 Task: Book a 75-minute training on team productivity.
Action: Mouse moved to (501, 271)
Screenshot: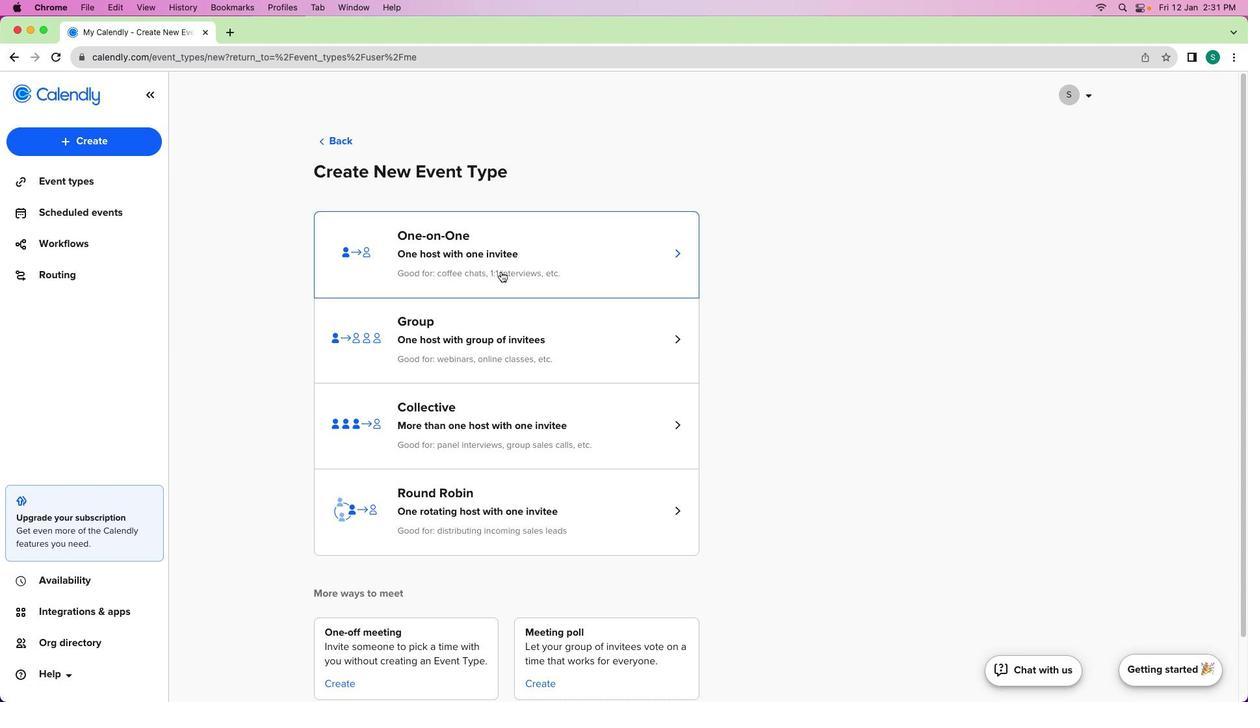 
Action: Mouse pressed left at (501, 271)
Screenshot: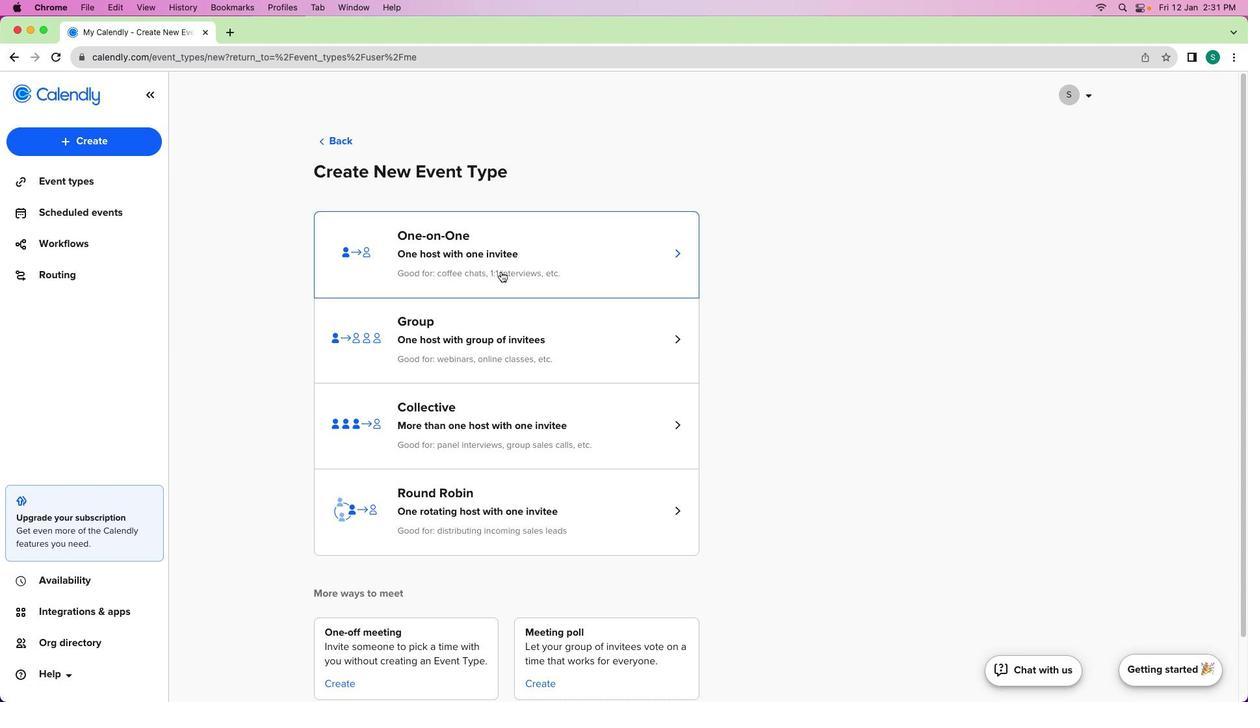 
Action: Mouse moved to (209, 196)
Screenshot: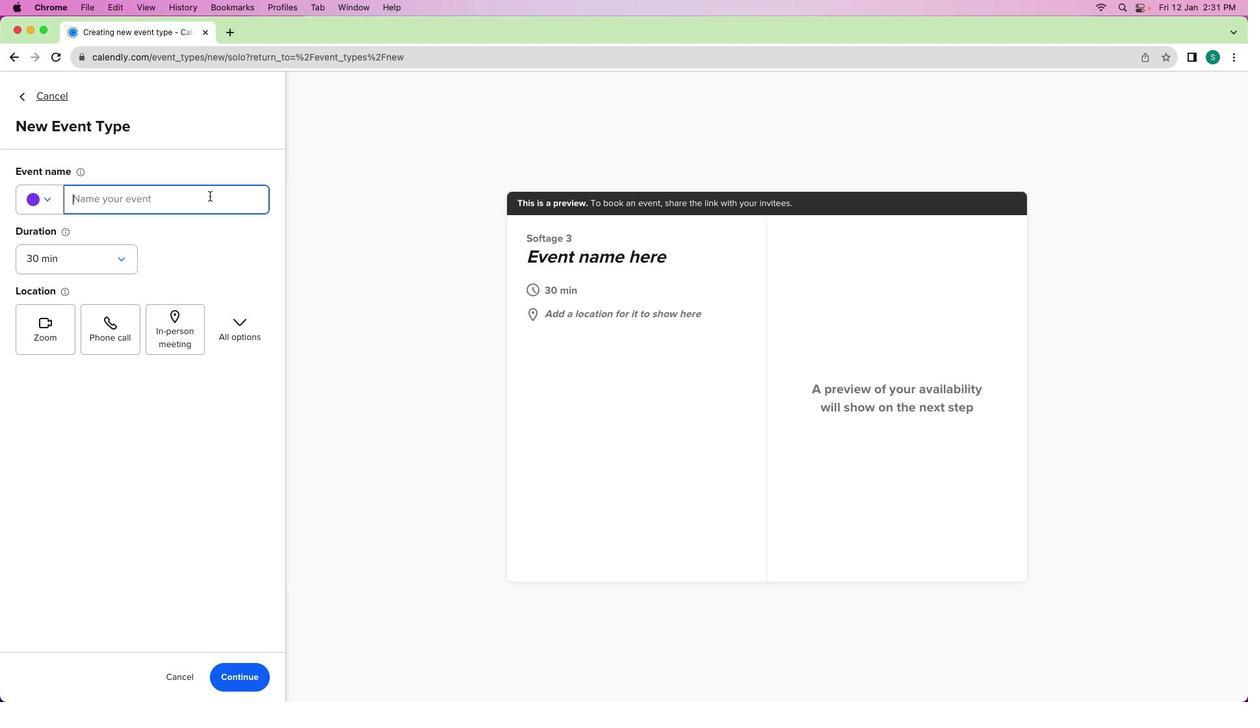 
Action: Mouse pressed left at (209, 196)
Screenshot: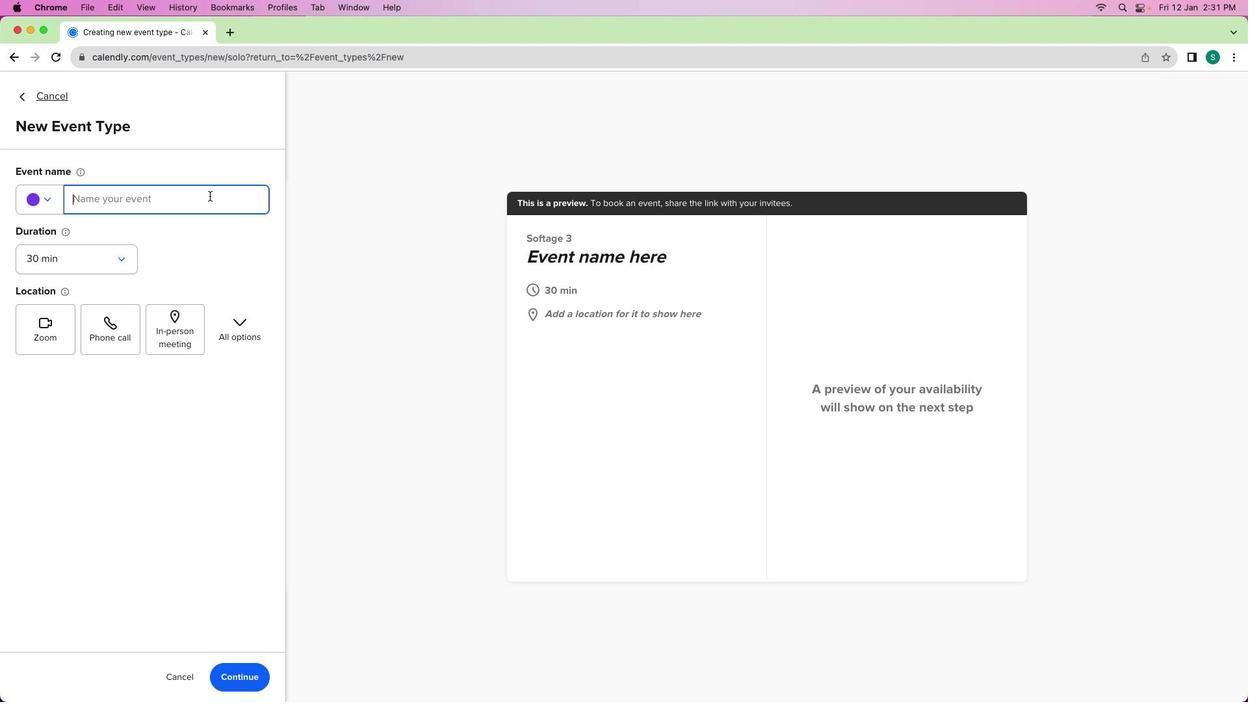 
Action: Mouse moved to (258, 229)
Screenshot: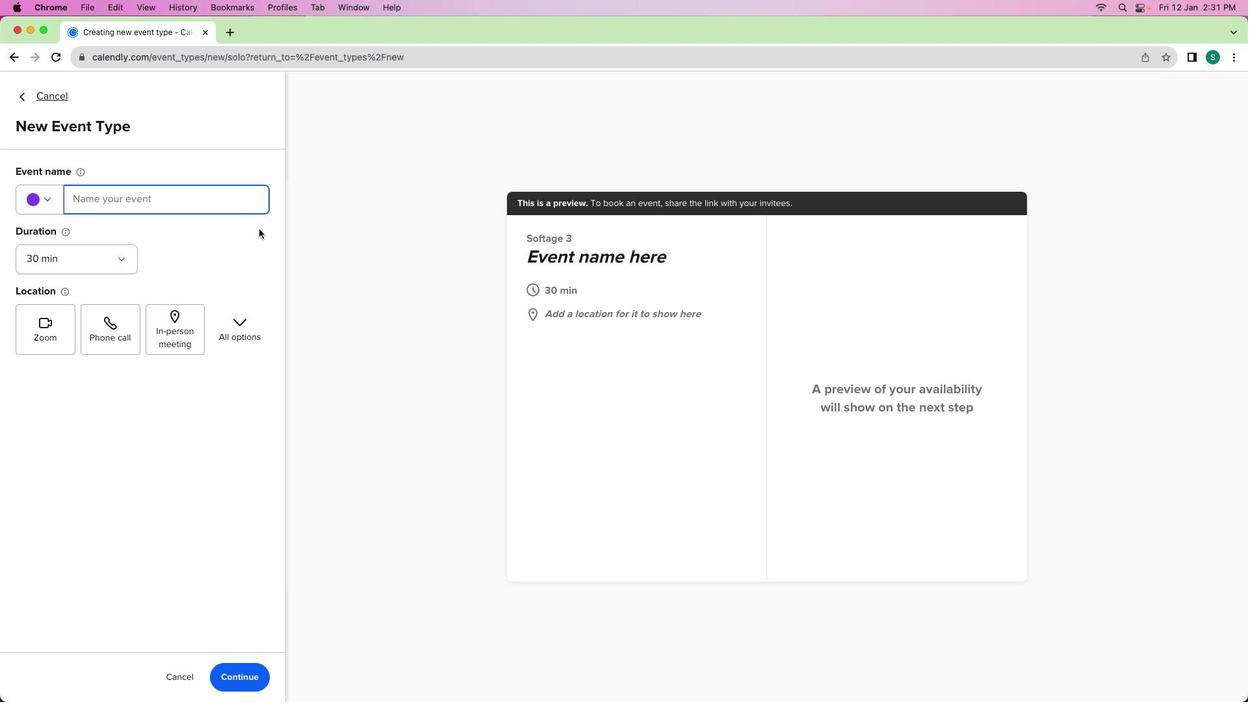
Action: Key pressed Key.shift'T''e''a''m'Key.spaceKey.shift'P''r''o''d''u''c''t''i''v''i''t''y'Key.spaceKey.shift'T''r''a''i''n''i''n''g'Key.spaceKey.shift'S''e''s''s''i''o''n'
Screenshot: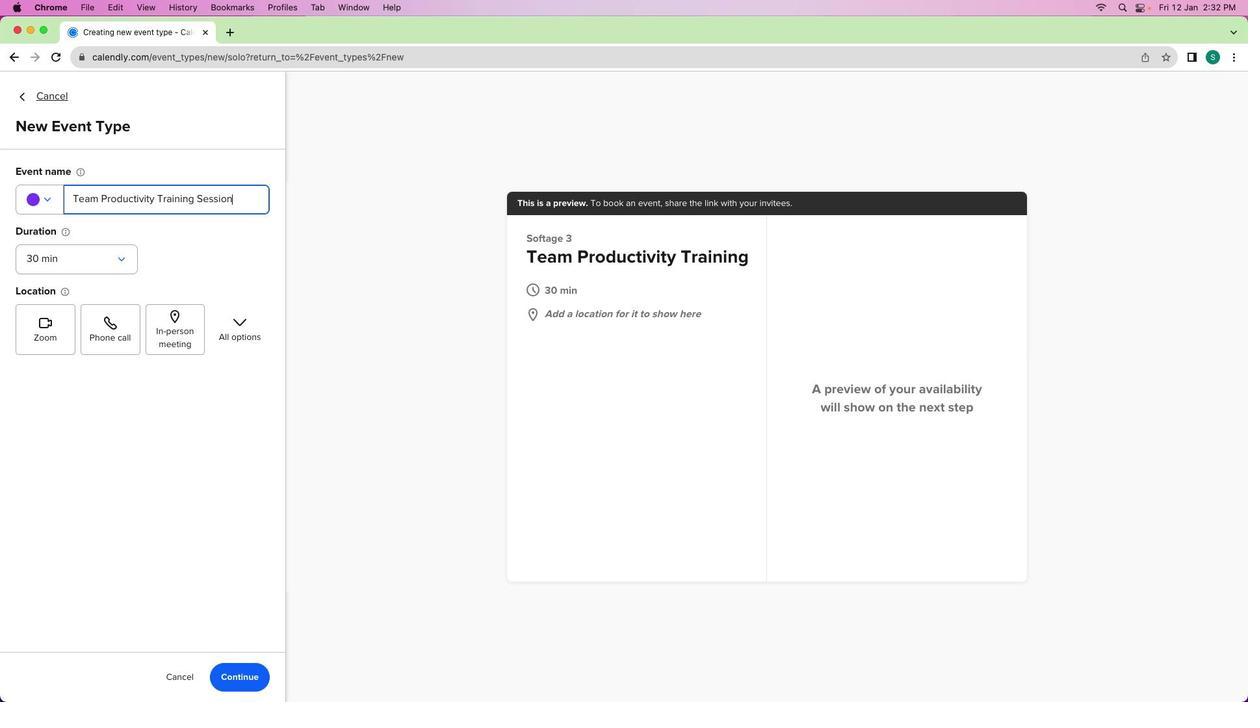 
Action: Mouse moved to (124, 265)
Screenshot: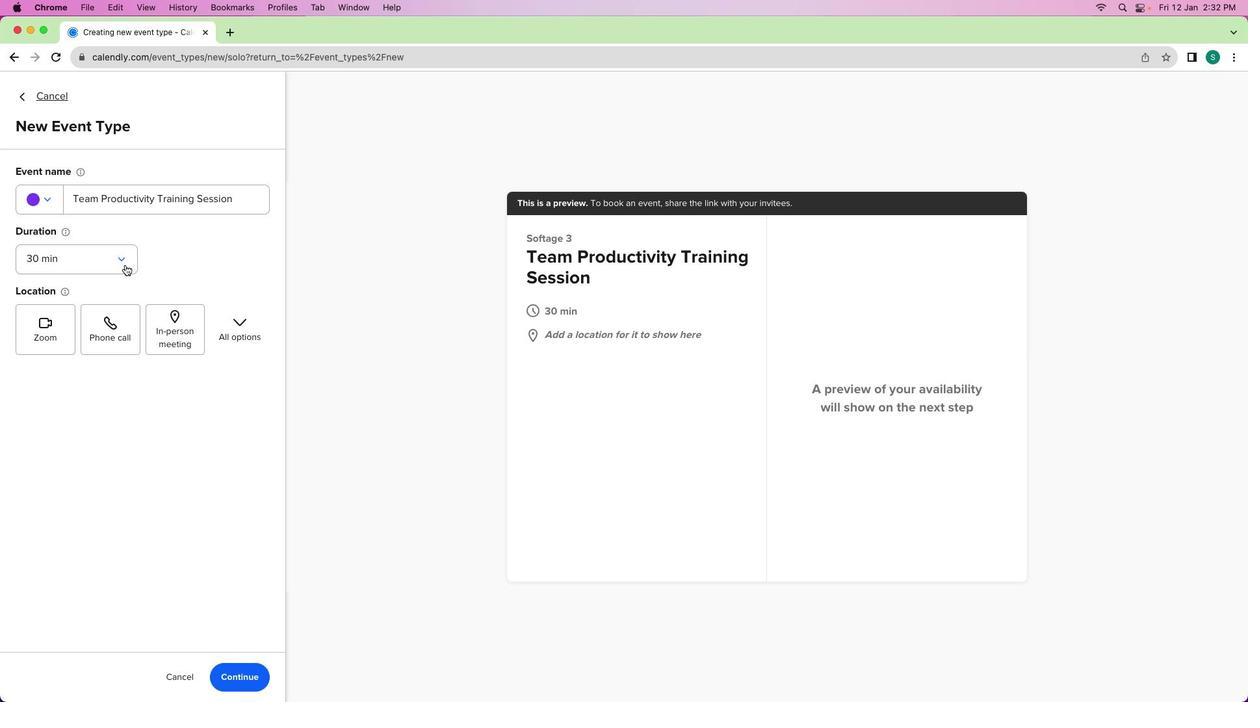 
Action: Mouse pressed left at (124, 265)
Screenshot: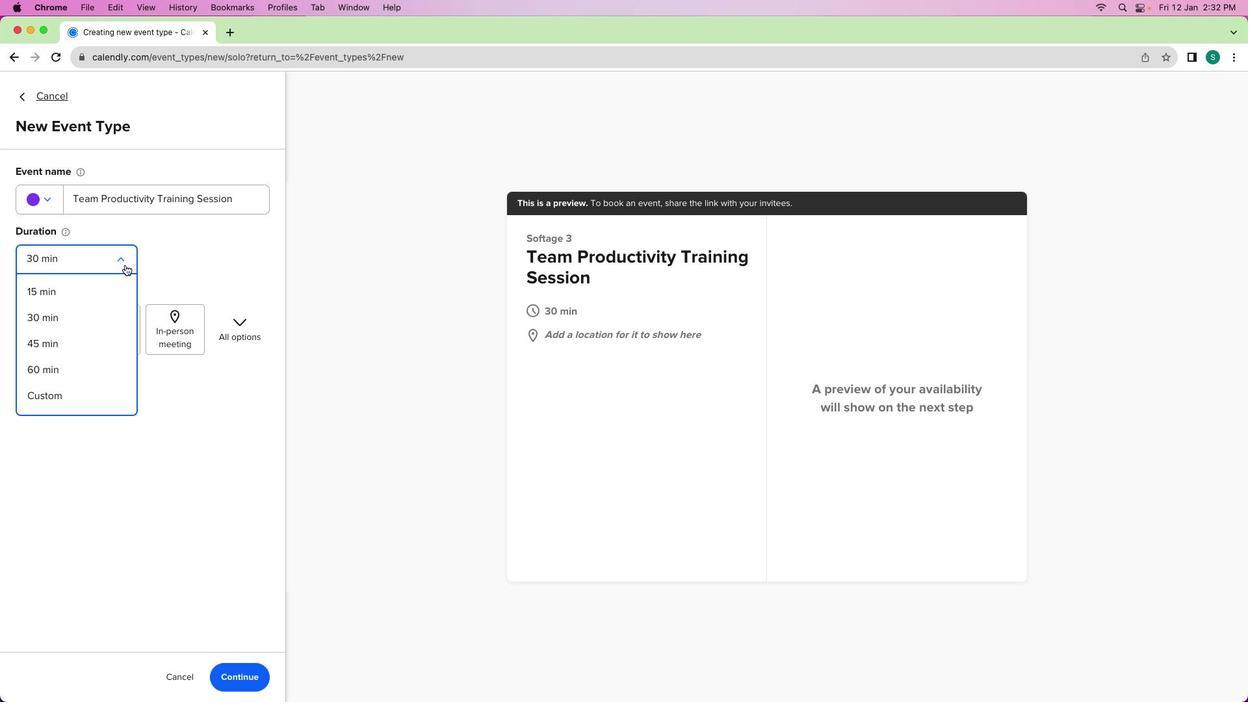 
Action: Mouse moved to (46, 395)
Screenshot: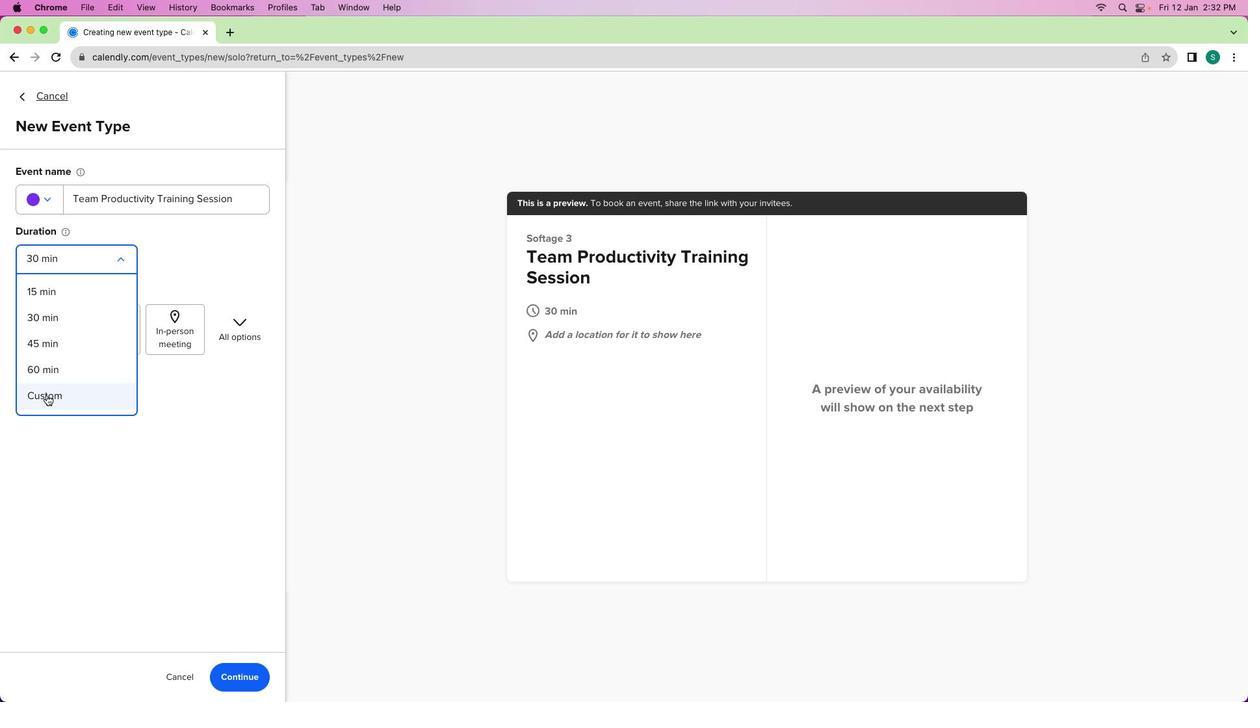 
Action: Mouse pressed left at (46, 395)
Screenshot: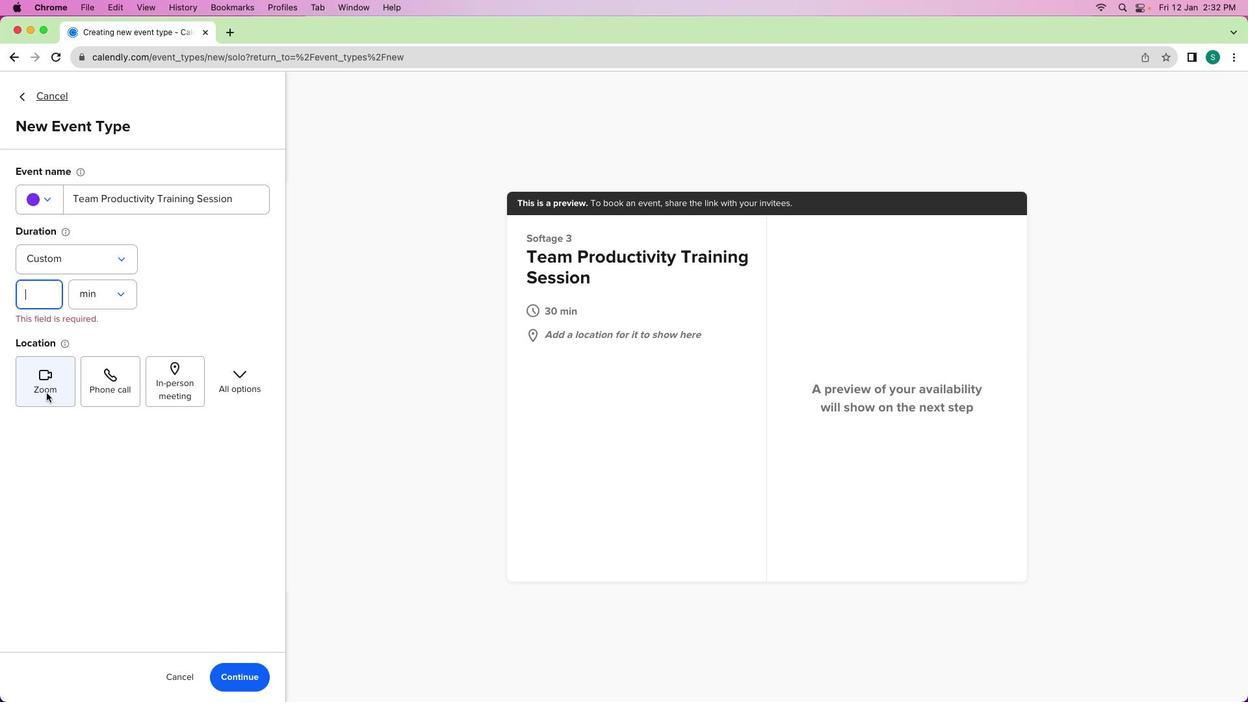 
Action: Mouse moved to (31, 302)
Screenshot: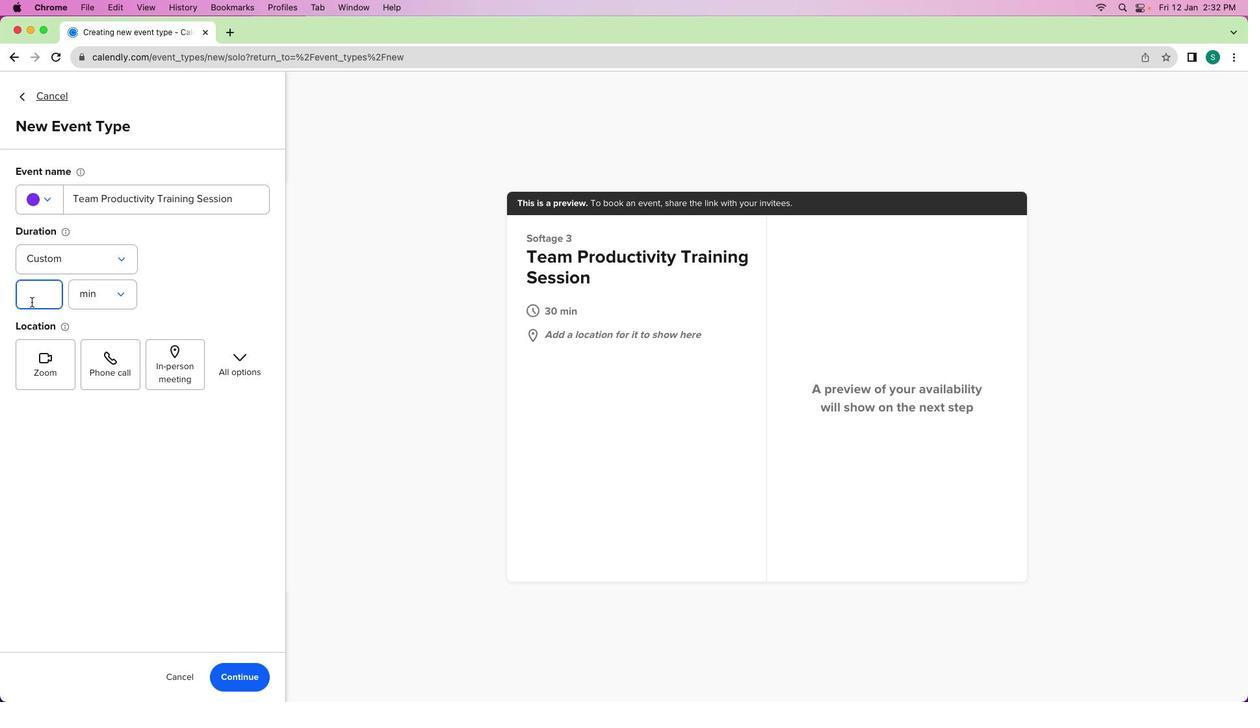 
Action: Key pressed '7''5'
Screenshot: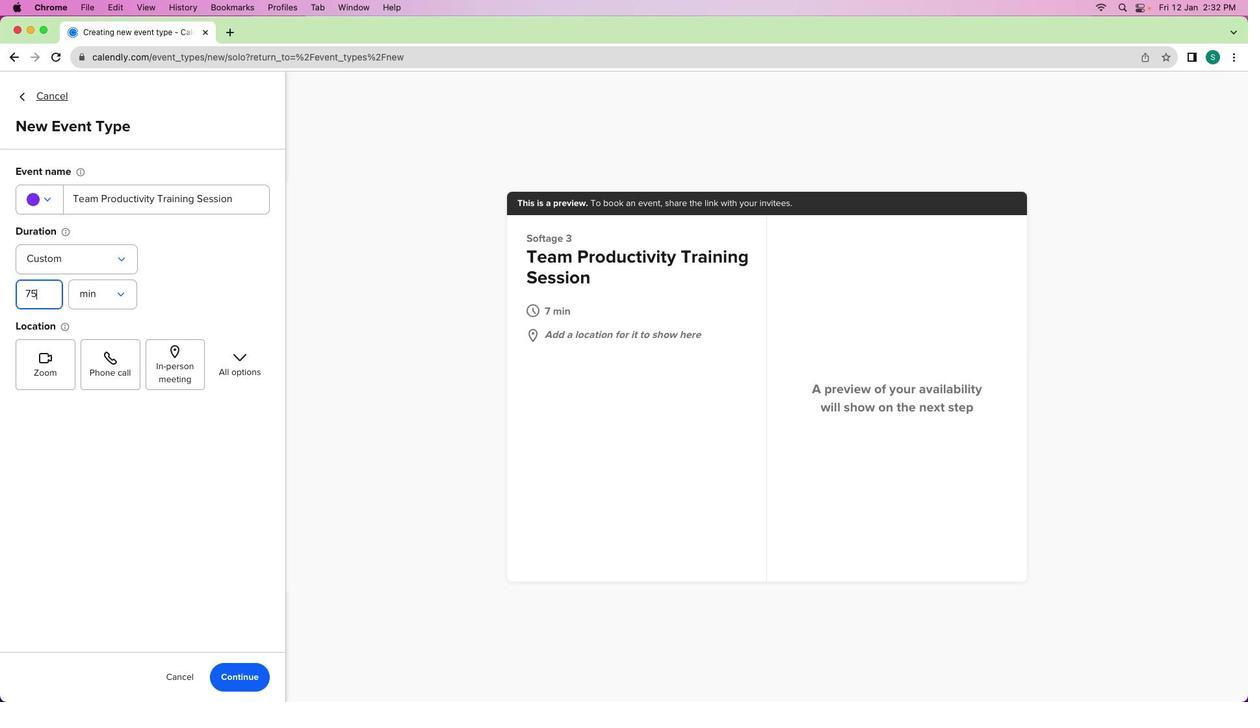 
Action: Mouse moved to (39, 375)
Screenshot: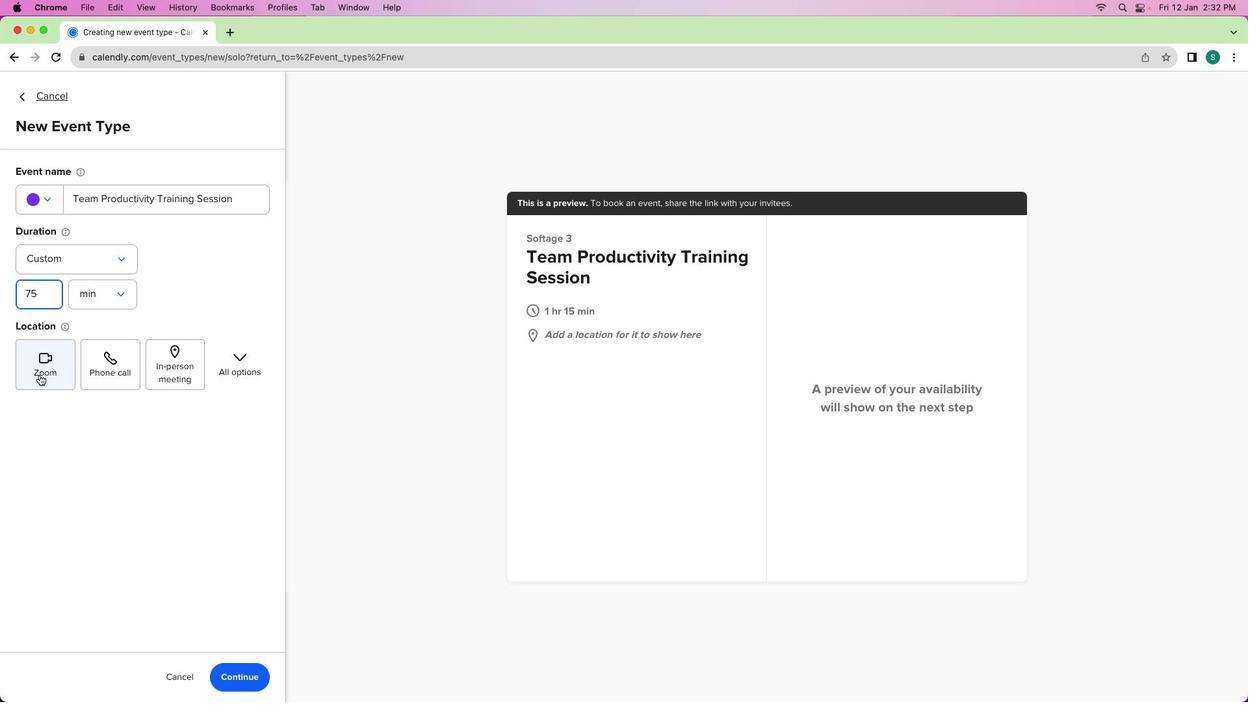 
Action: Mouse pressed left at (39, 375)
Screenshot: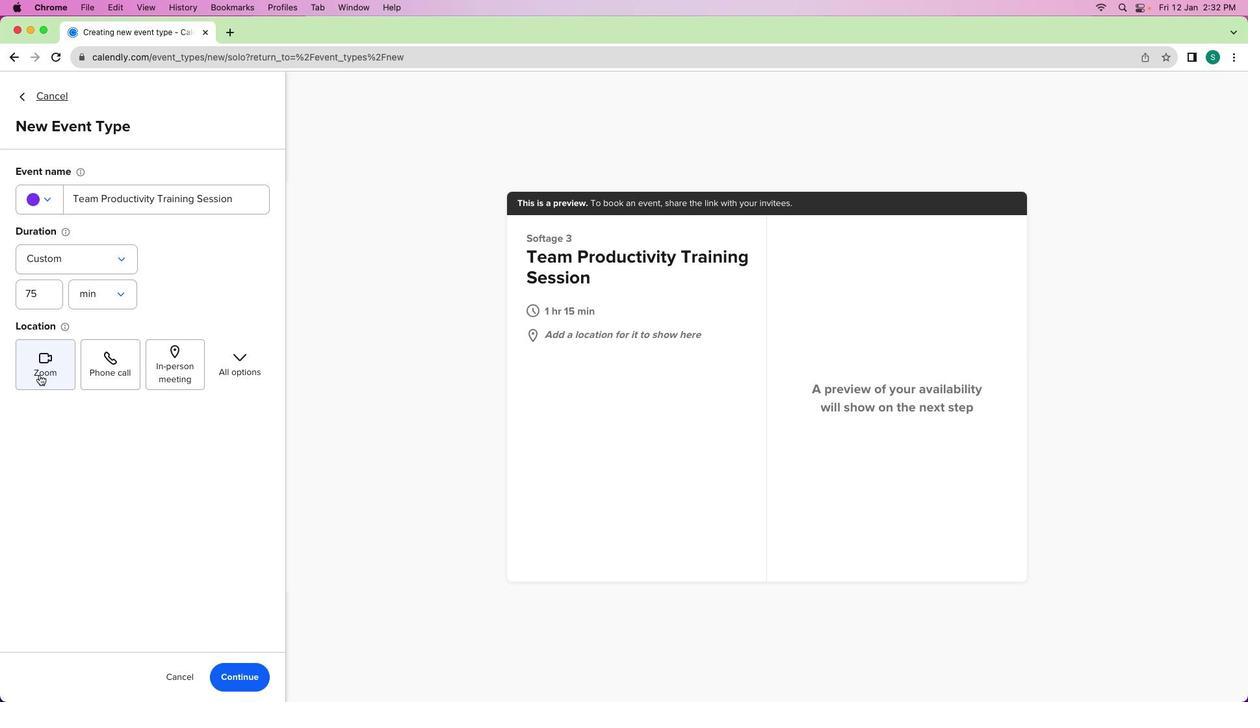 
Action: Mouse moved to (249, 682)
Screenshot: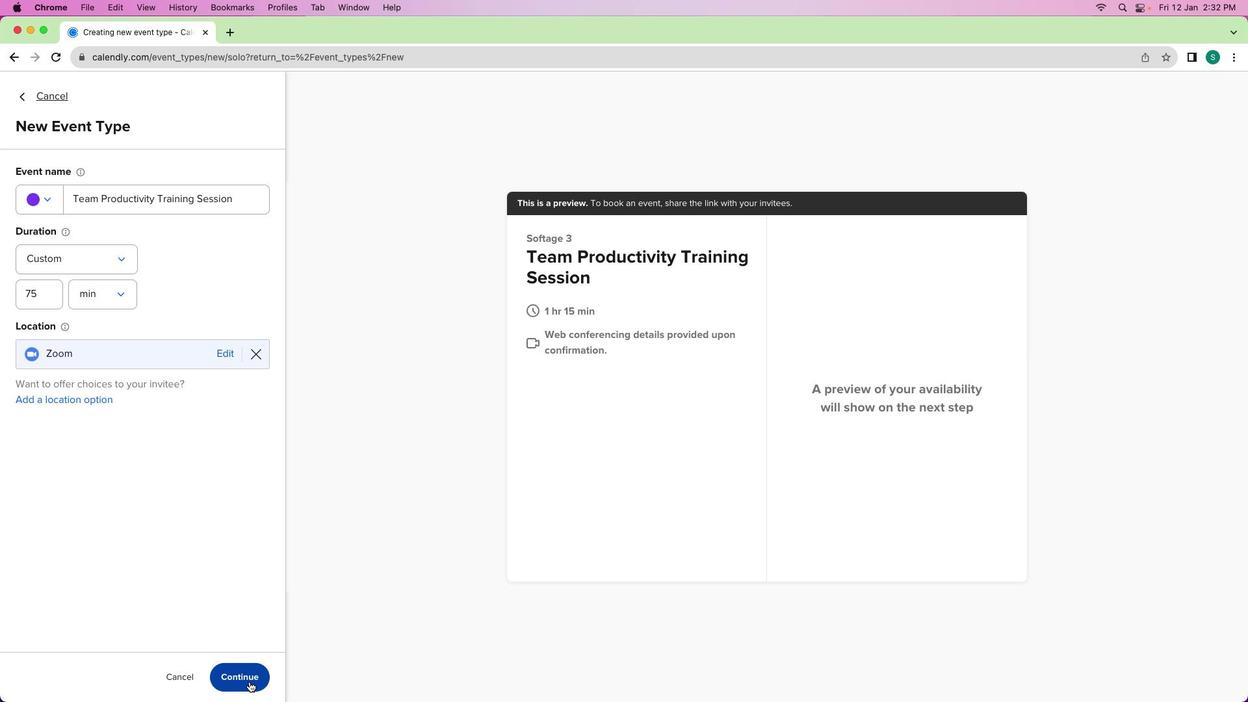 
Action: Mouse scrolled (249, 682) with delta (0, 0)
Screenshot: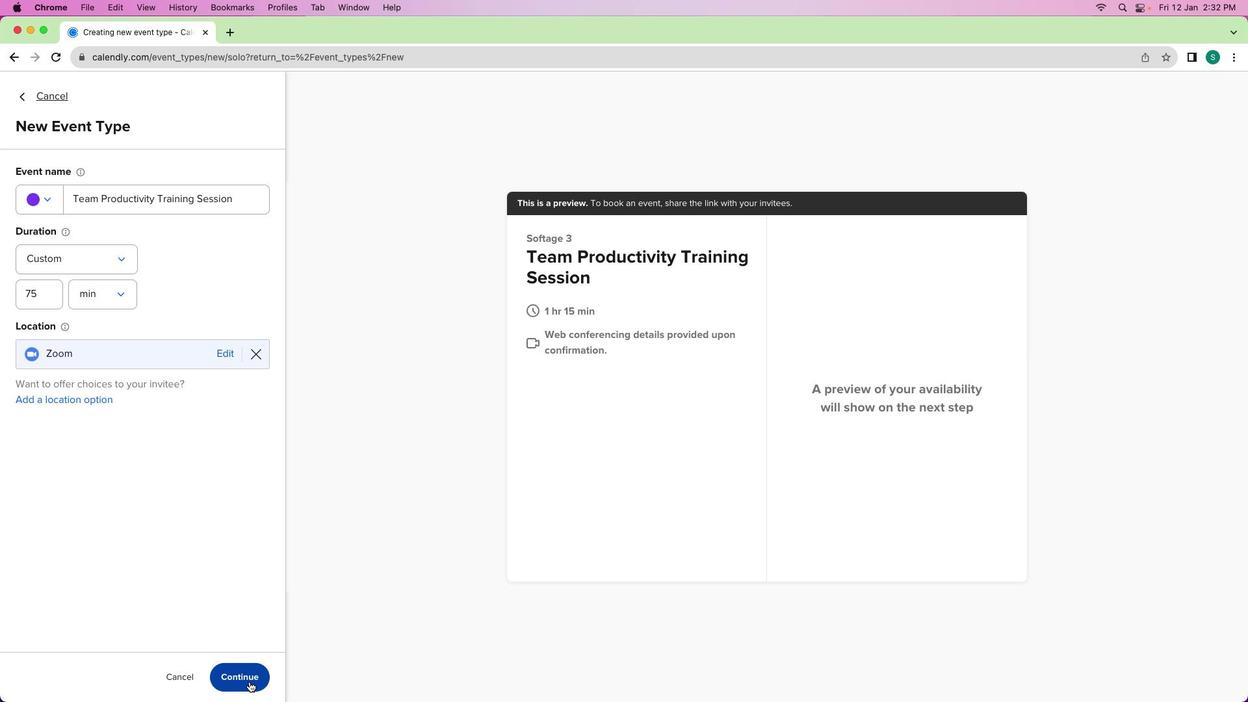 
Action: Mouse pressed left at (249, 682)
Screenshot: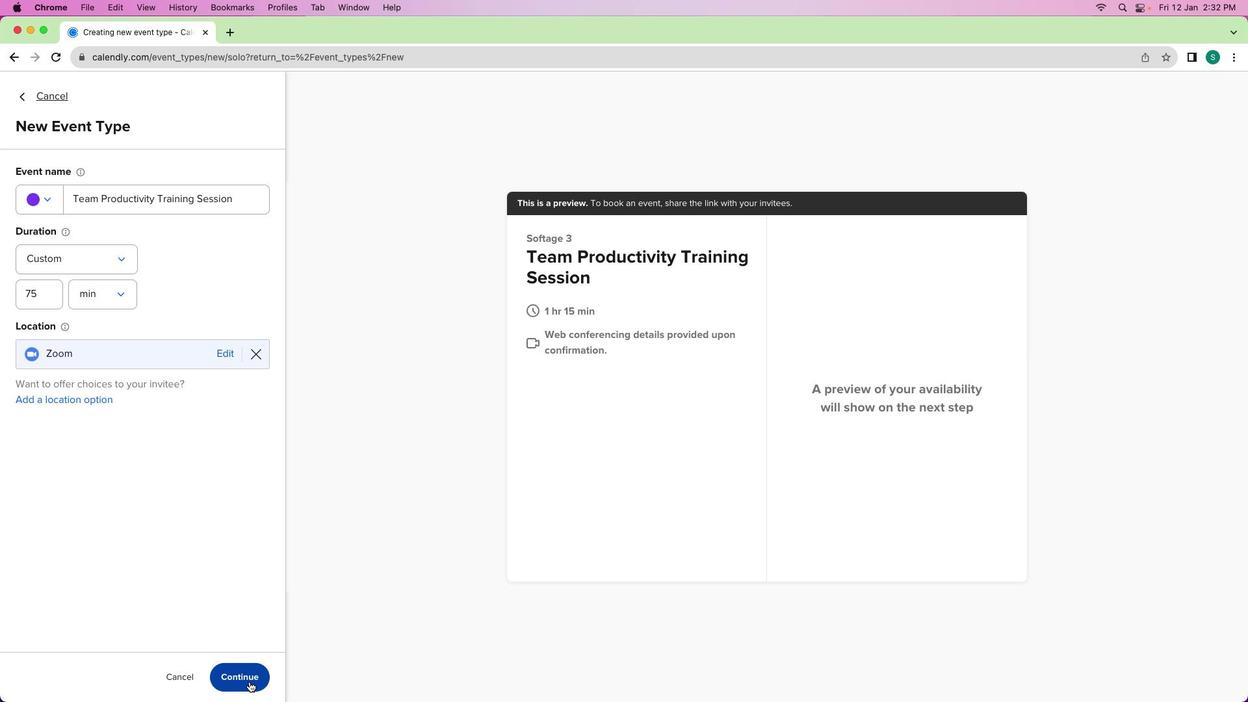 
Action: Mouse moved to (118, 222)
Screenshot: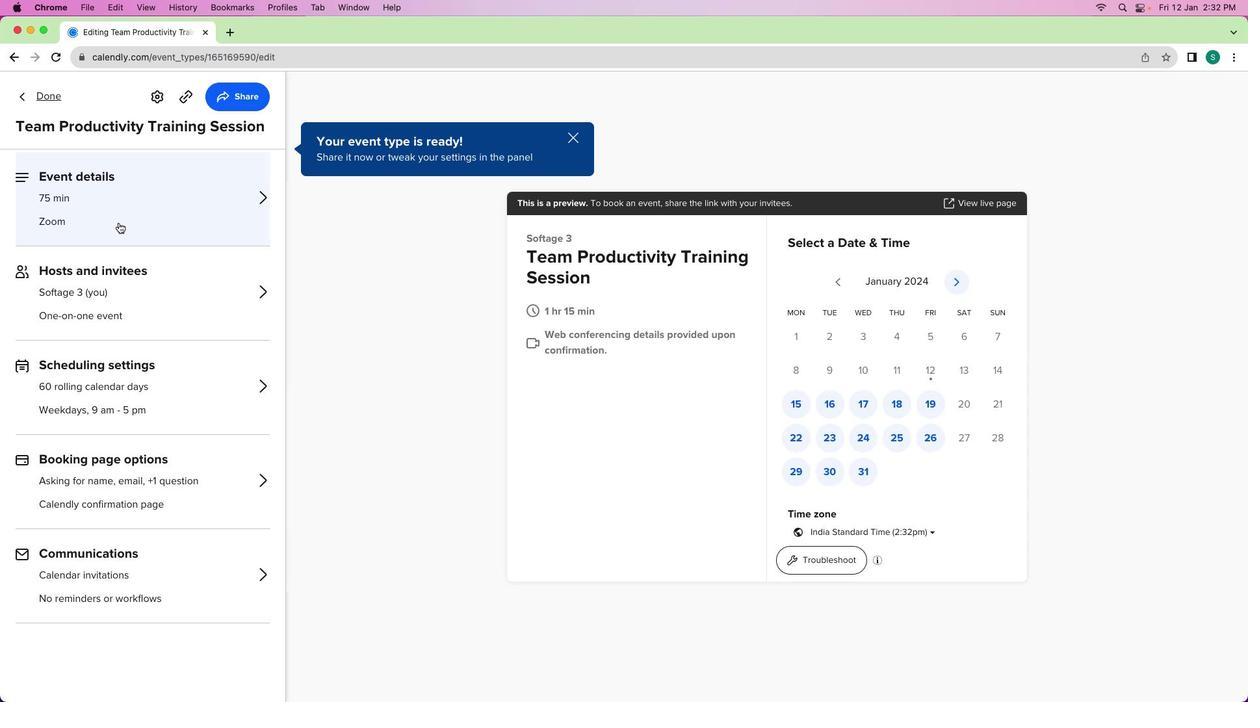 
Action: Mouse pressed left at (118, 222)
Screenshot: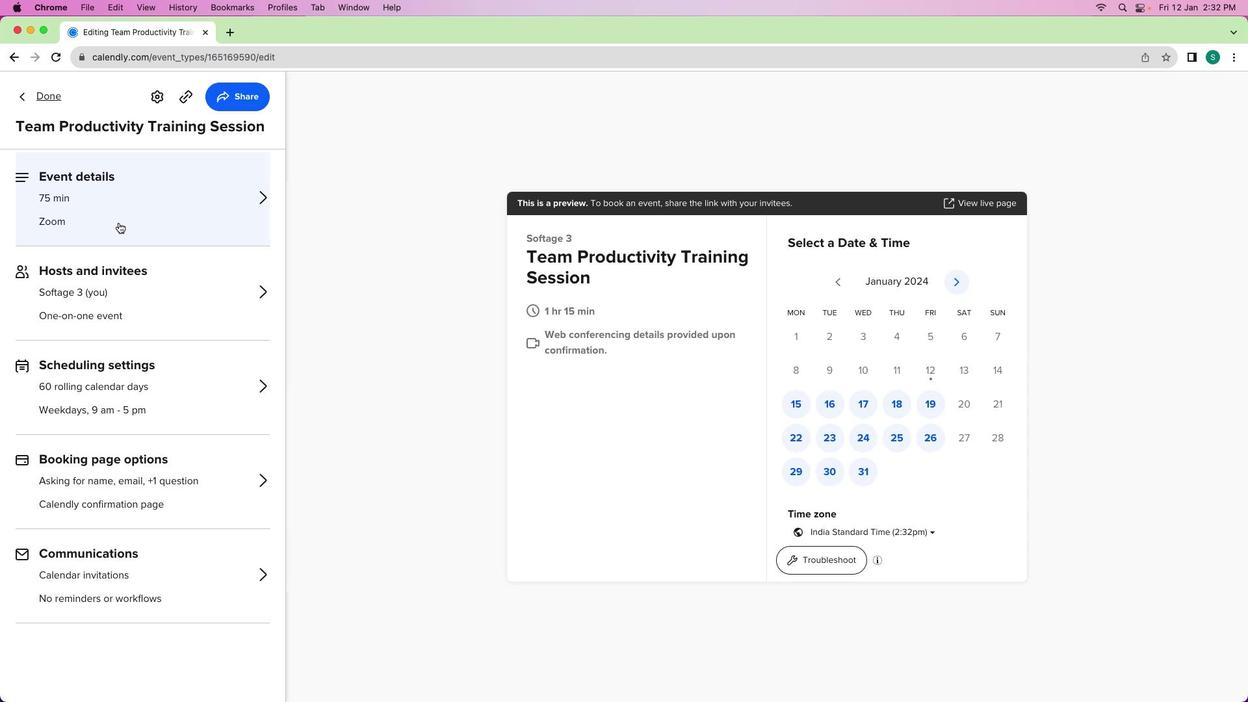 
Action: Mouse moved to (155, 503)
Screenshot: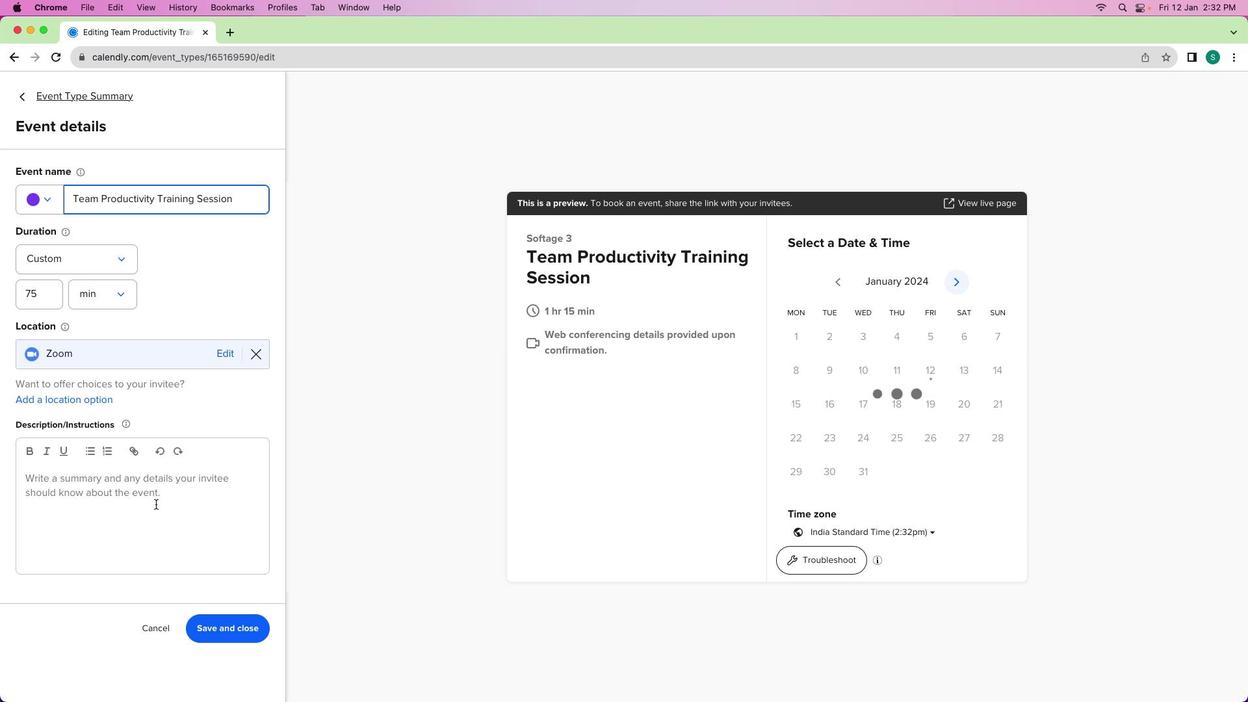
Action: Mouse pressed left at (155, 503)
Screenshot: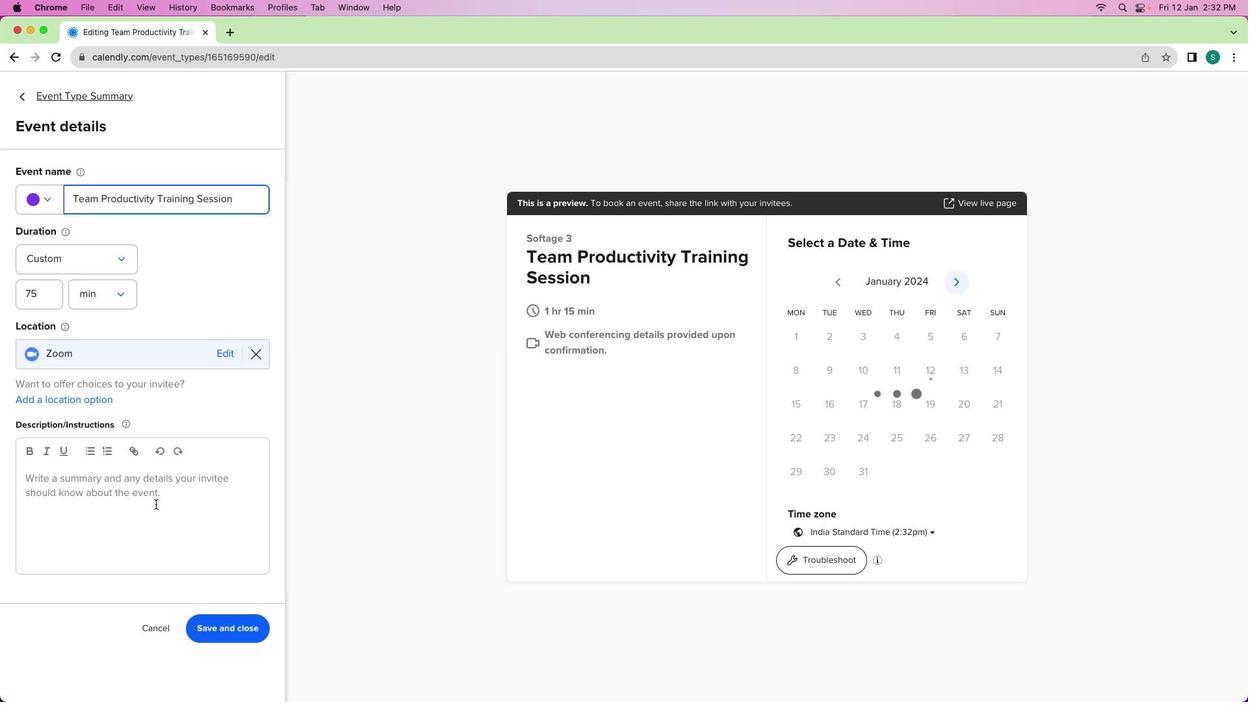 
Action: Mouse moved to (131, 485)
Screenshot: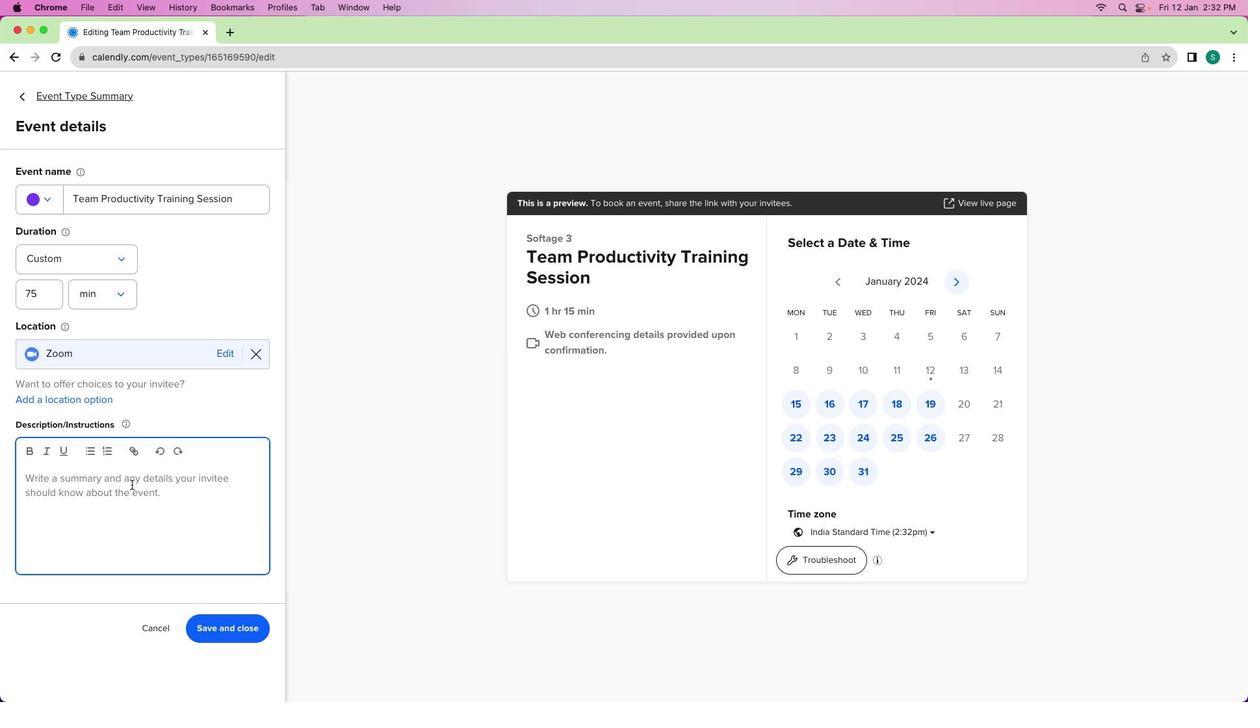 
Action: Key pressed Key.shift'H''i'Key.space't''e''a''m'','Key.enterKey.shift'T''o'Key.space'b''o''o''s''t'Key.space'o''u''r'Key.space't''e''a''m''s'Key.backspace"'"'s'Key.space'p''r''o''d''u''c''t''i''v''i''t''y'','Key.spaceKey.shift'I'"'"'e'Key.backspace'v''e'Key.space's''c''h''e''d''u''l''e''d'Key.spaceKey.space'a'Key.space't''r''a''i''n''i''n''g'Key.space's''e''s''s''i''o''n''.'Key.spaceKey.shift'W''e'"'"'l''l'Key.space'c''o''v''e''r'Key.space'e''f''f''e''c''t''i''v''e''n'Key.backspaceKey.space's''r'Key.backspace't''r''a''t''e''g''i''e''s'','Key.space't''o''o''l''s'Key.spaceKey.backspace','Key.space'a''n''d'Key.space'b''e''s''t'Key.space'p''r''a''c''t''i''c''e''s'Key.space'f''o''r'Key.space'o''p''t''i''m''i''z''i''n''g''.'Key.leftKey.space'p''r''o''d''u''c''t''i''v''i''t''y'Key.rightKey.enterKey.enterKey.shift'E''x''c''i''t''e''d'Key.space't''o'Key.space'e''m''h''a'Key.backspaceKey.backspaceKey.backspace'n''h''a''n''c''e'Key.space'o''u''r'Key.space't''e''a''m''s'Key.backspace"'"'s'Key.space'e''f''f''i''e''c''i''e''n''c''y'Key.space't''o''g''e''t''e''h''r'Key.leftKey.leftKey.leftKey.leftKey.leftKey.leftKey.leftKey.leftKey.leftKey.leftKey.leftKey.leftKey.leftKey.leftKey.leftKey.backspace'i'Key.downKey.left'w'Key.backspace'e'Key.leftKey.leftKey.leftKey.leftKey.leftKey.leftKey.leftKey.leftKey.leftKey.leftKey.leftKey.leftKey.leftKey.leftKey.leftKey.leftKey.backspaceKey.downKey.shift_r'!'Key.leftKey.leftKey.leftKey.leftKey.backspaceKey.downKey.enterKey.shift'B''e''s''t'Key.space'r''e''g''a''r''d''s'','Key.enterKey.shift'S''o''f''t'Key.shift'A''h''e'Key.leftKey.backspace'g'Key.down
Screenshot: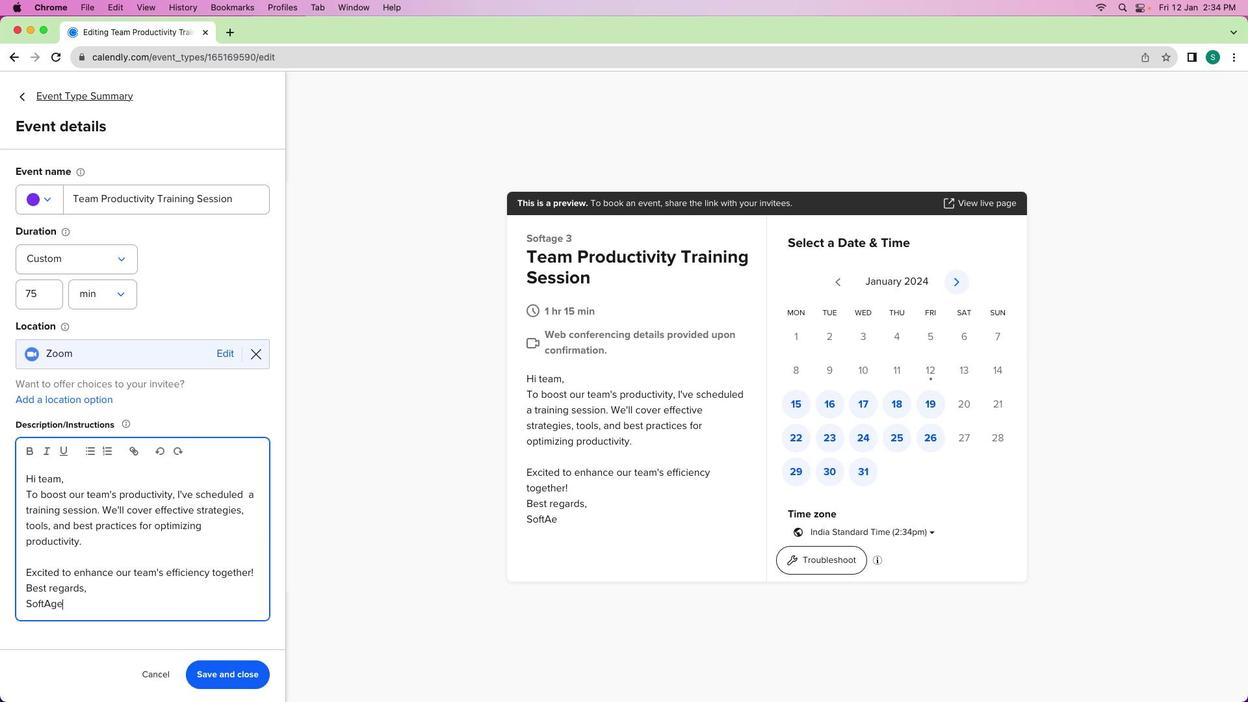 
Action: Mouse moved to (215, 670)
Screenshot: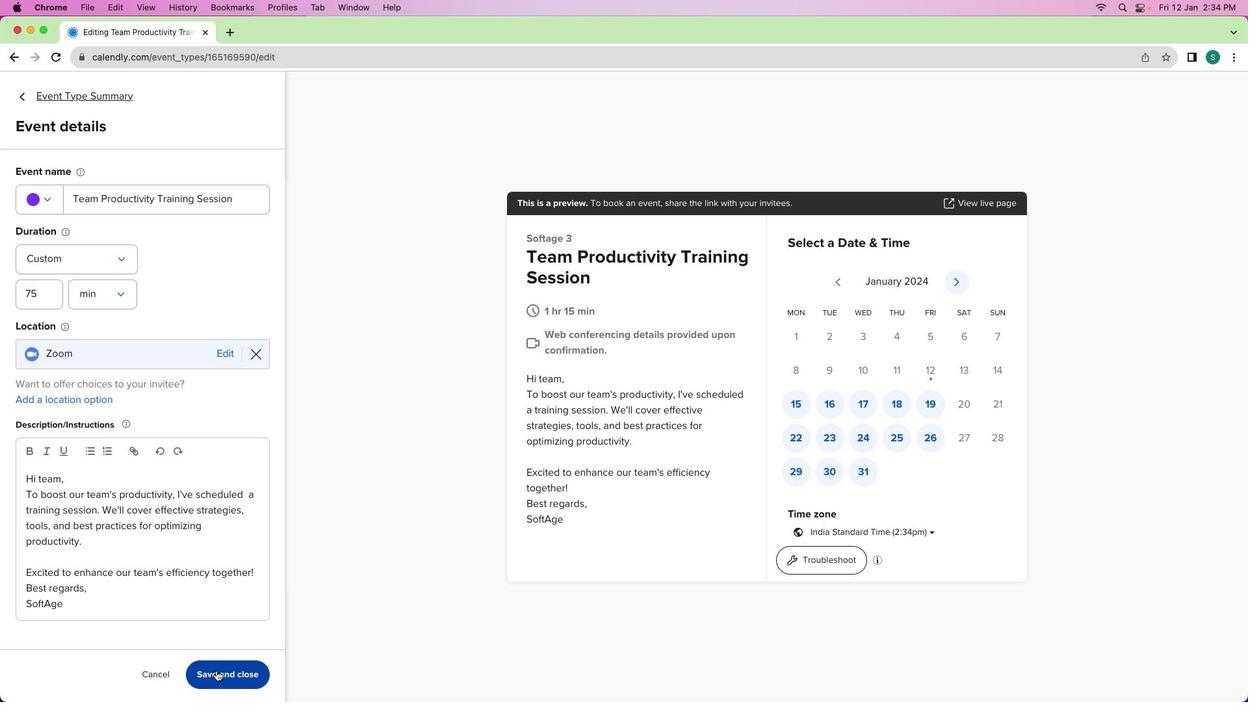 
Action: Mouse pressed left at (215, 670)
Screenshot: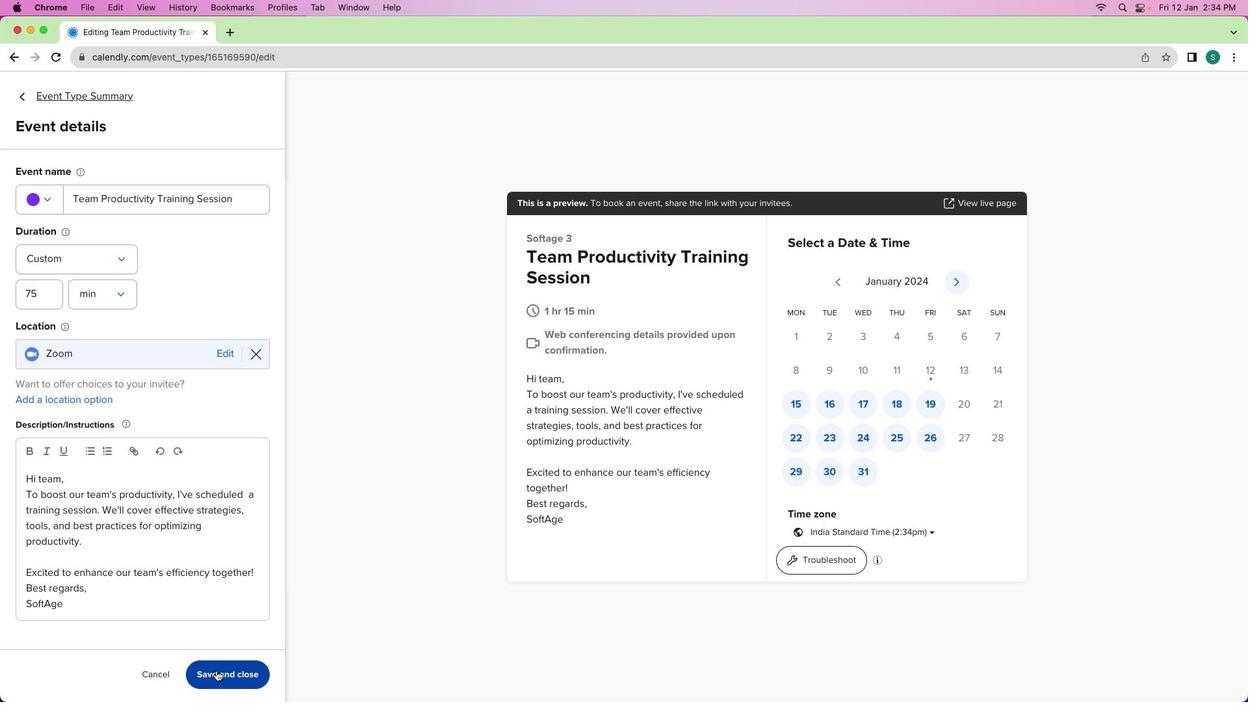 
Action: Mouse moved to (40, 94)
Screenshot: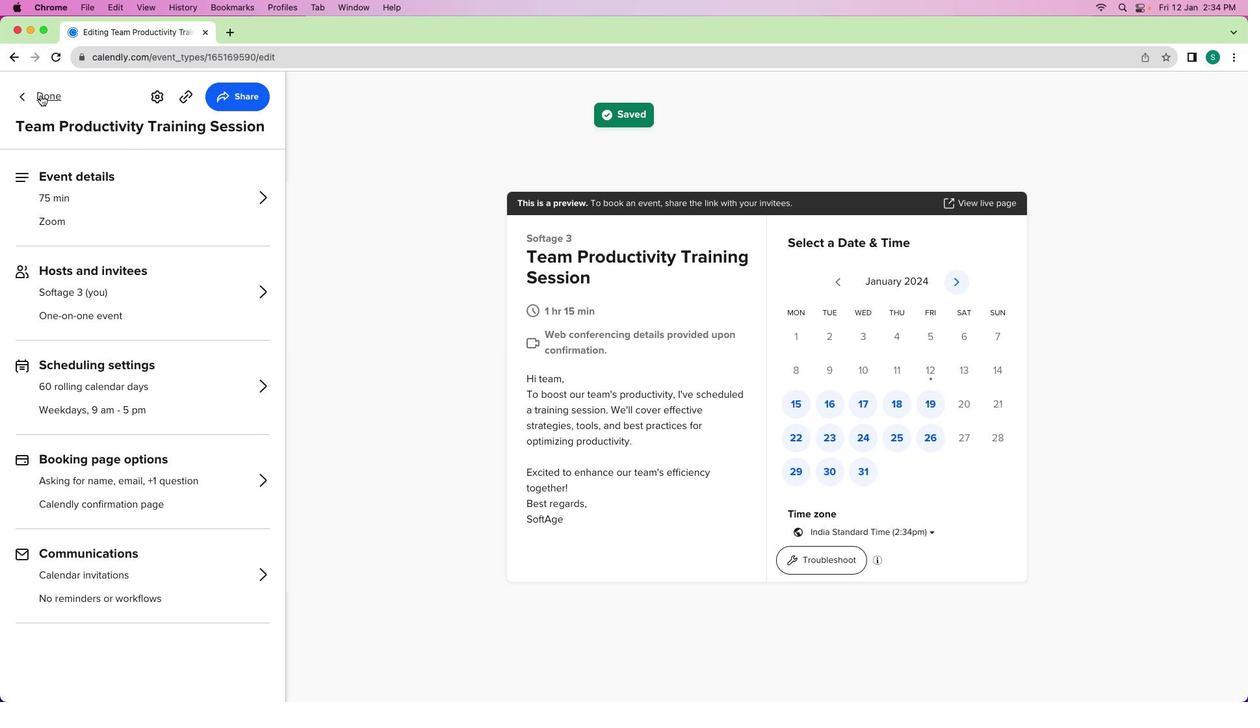 
Action: Mouse pressed left at (40, 94)
Screenshot: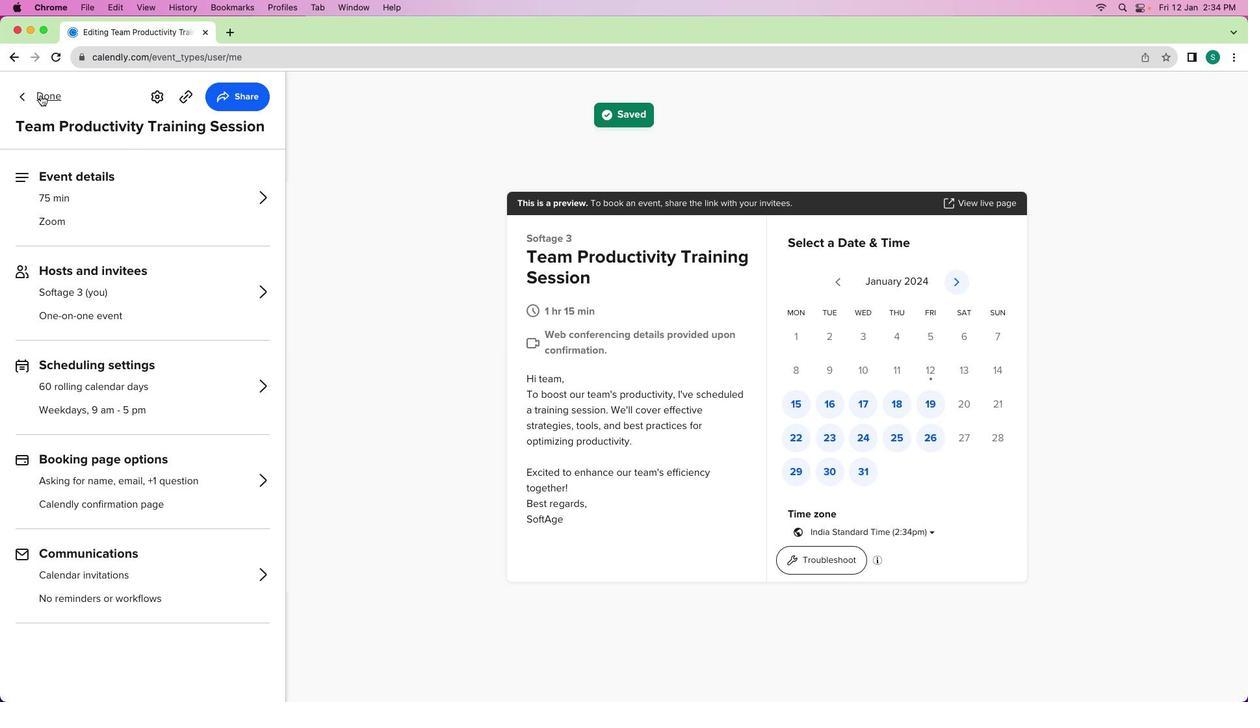 
Action: Mouse moved to (437, 397)
Screenshot: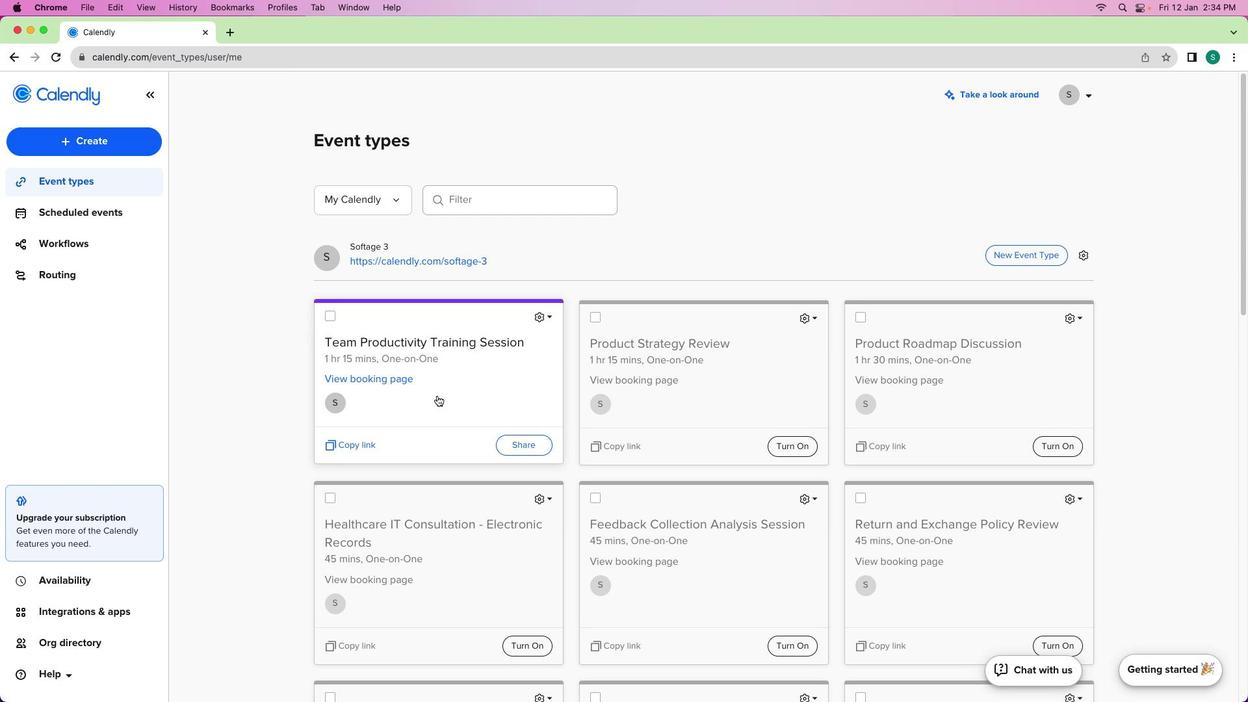 
